 Task: Play online crossword game.
Action: Mouse moved to (485, 368)
Screenshot: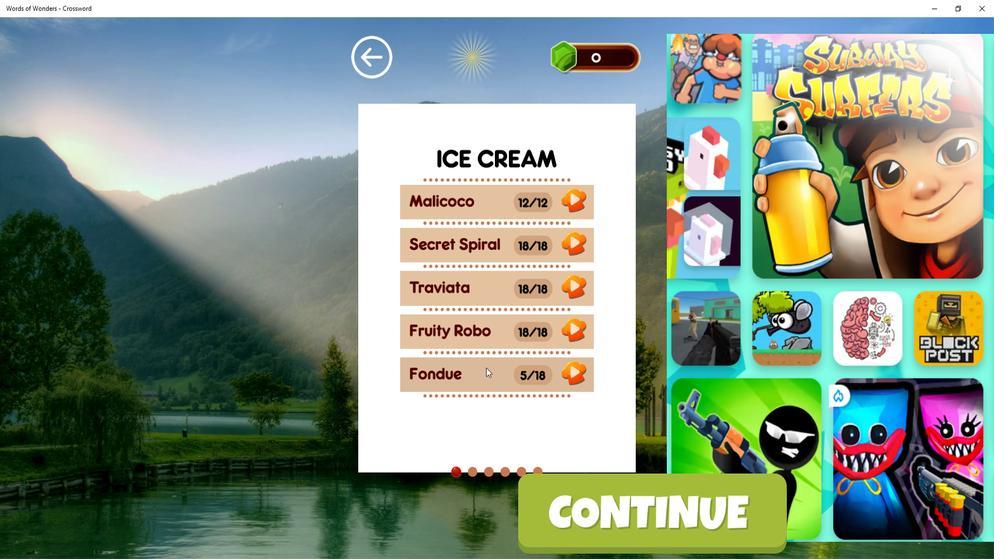 
Action: Mouse pressed left at (485, 368)
Screenshot: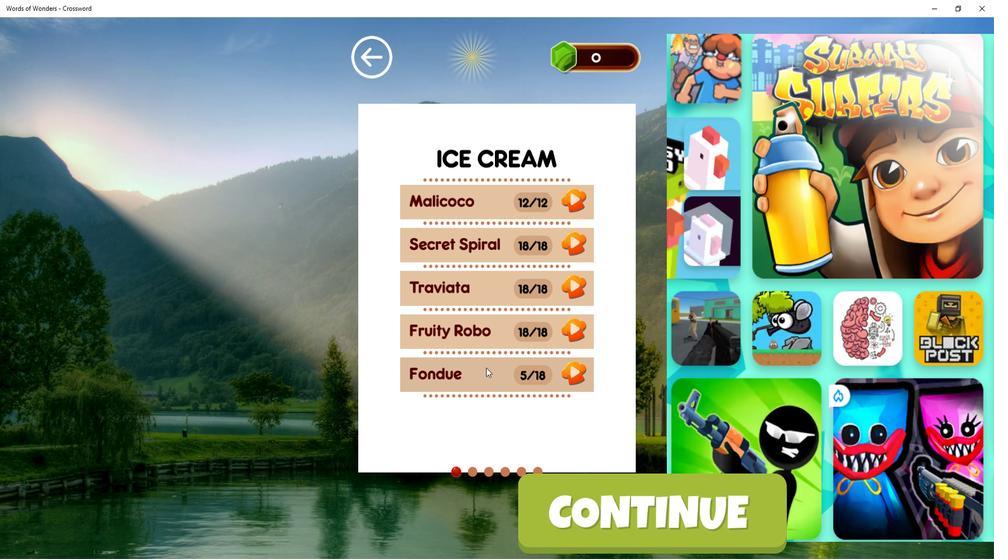 
Action: Mouse moved to (490, 65)
Screenshot: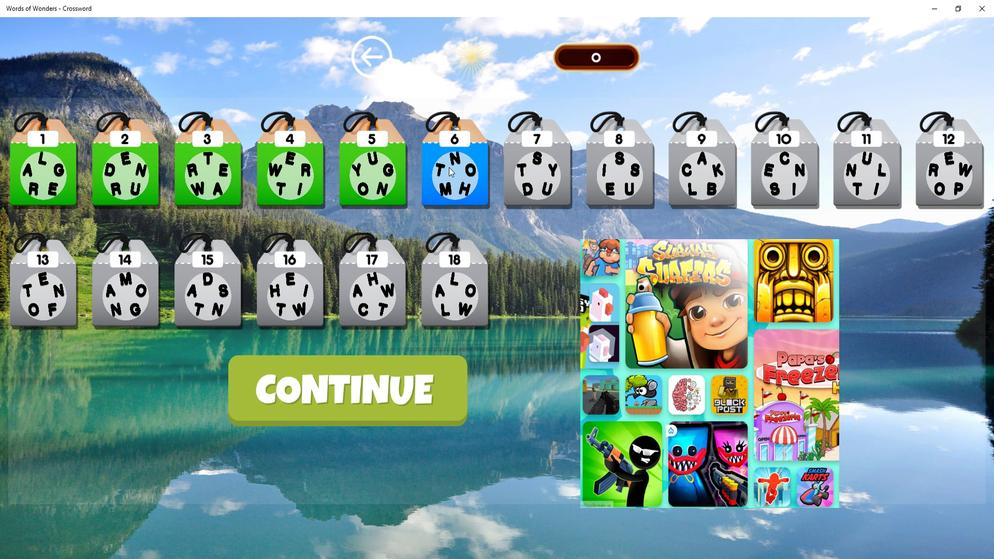 
Action: Mouse pressed left at (490, 65)
Screenshot: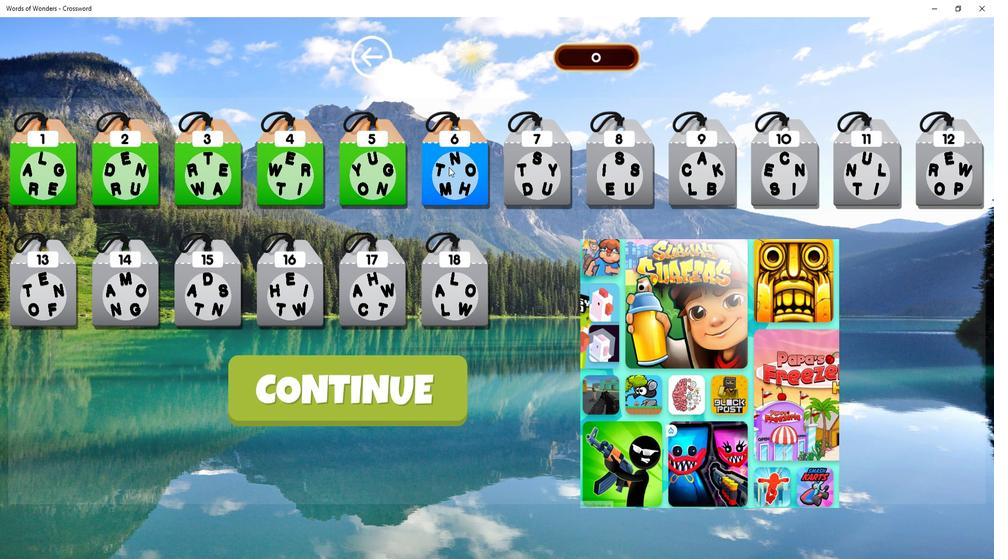 
Action: Mouse moved to (488, 456)
Screenshot: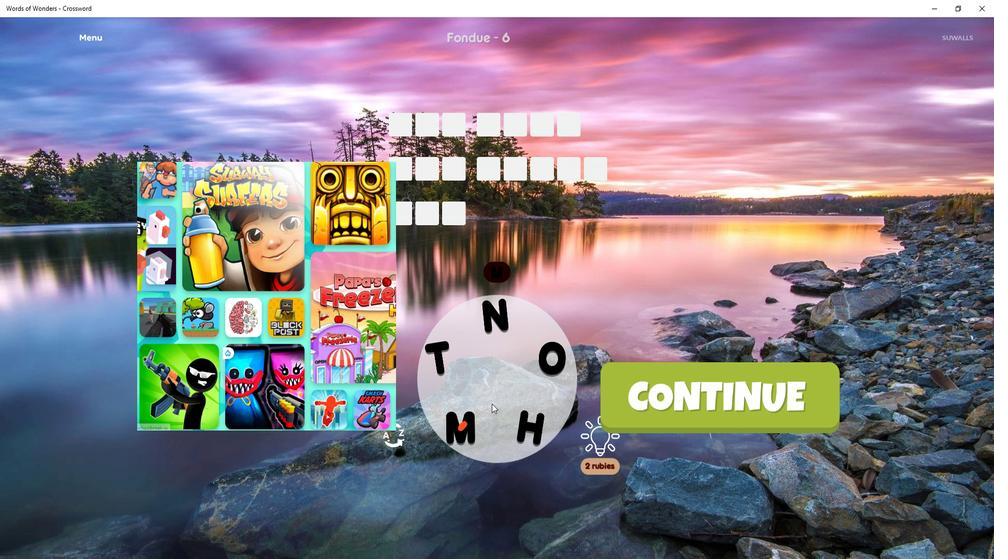 
Action: Mouse pressed left at (488, 456)
Screenshot: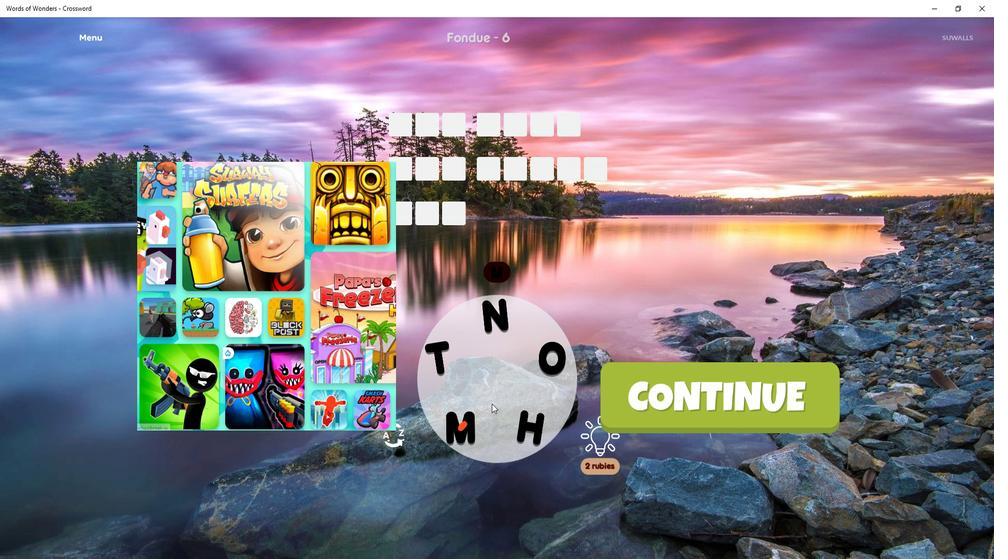 
Action: Mouse moved to (588, 414)
Screenshot: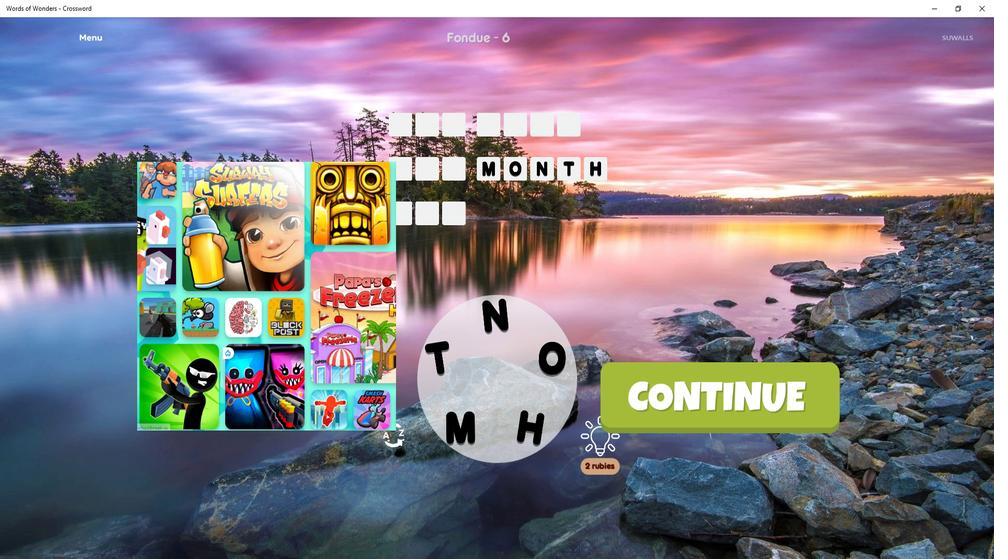 
Action: Mouse scrolled (588, 413) with delta (0, -1)
Screenshot: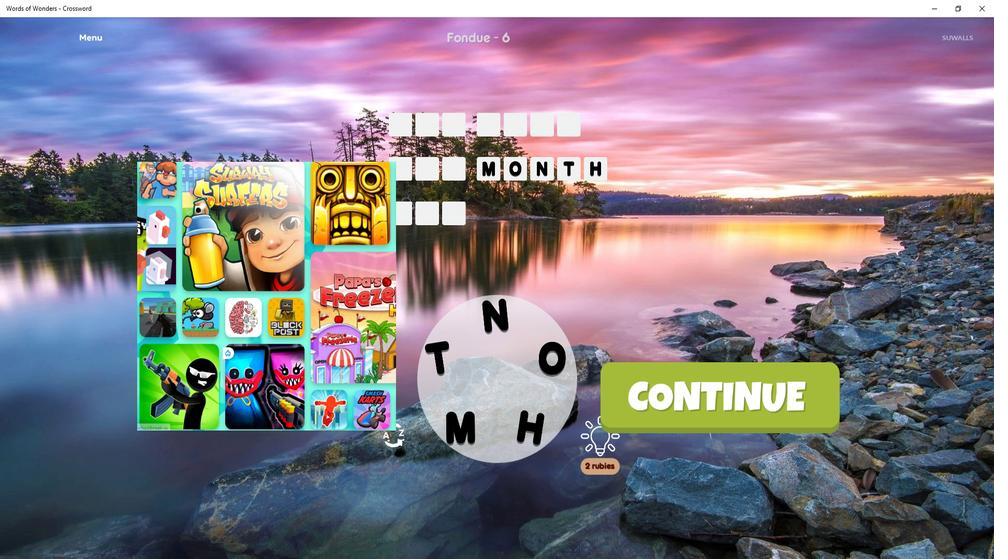 
Action: Mouse moved to (488, 459)
Screenshot: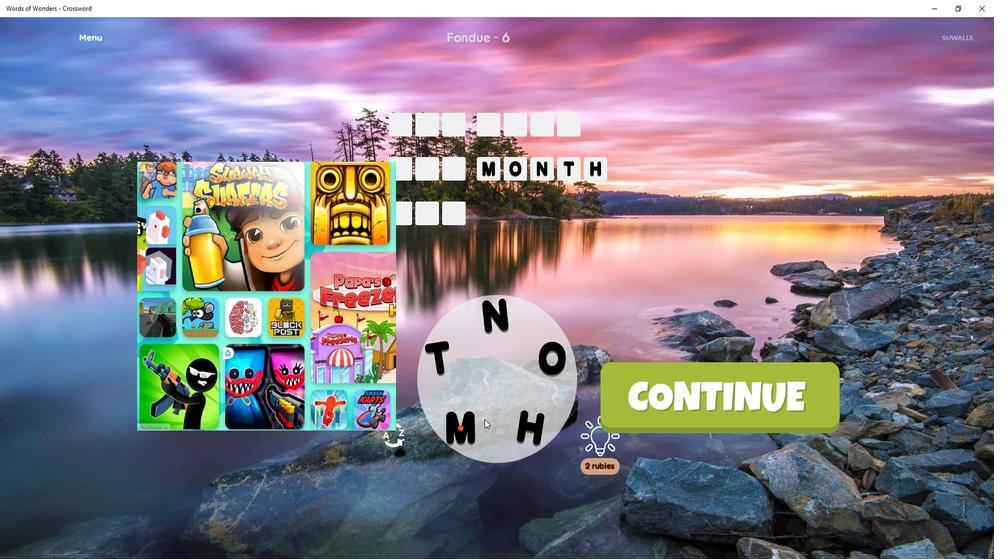 
Action: Mouse pressed left at (488, 459)
Screenshot: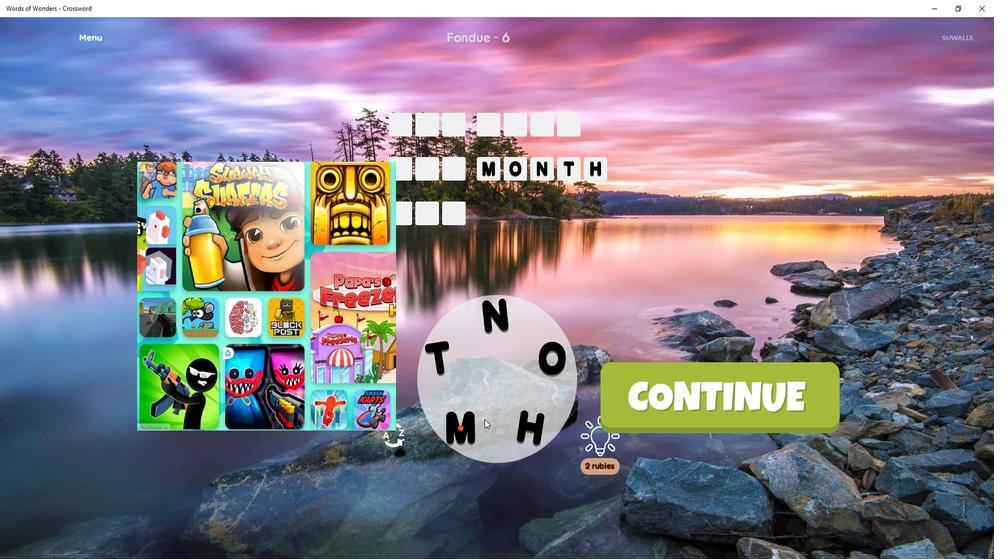 
Action: Mouse moved to (488, 444)
Screenshot: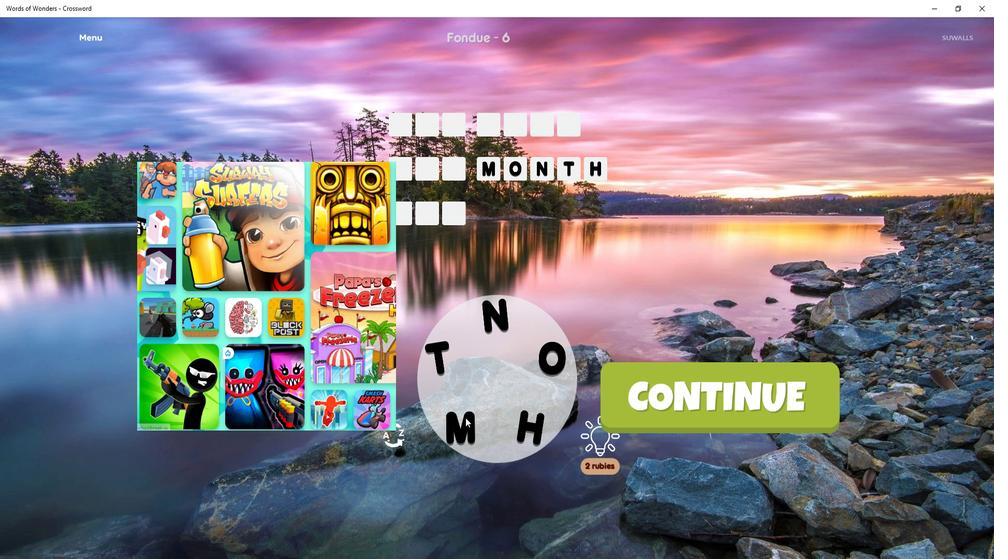 
Action: Mouse pressed left at (488, 444)
Screenshot: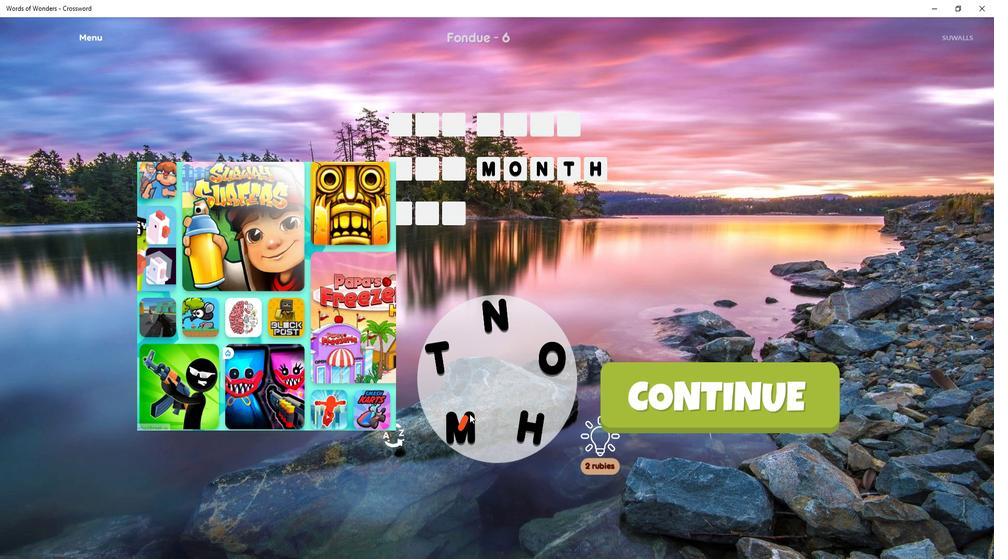 
Action: Mouse moved to (488, 447)
Screenshot: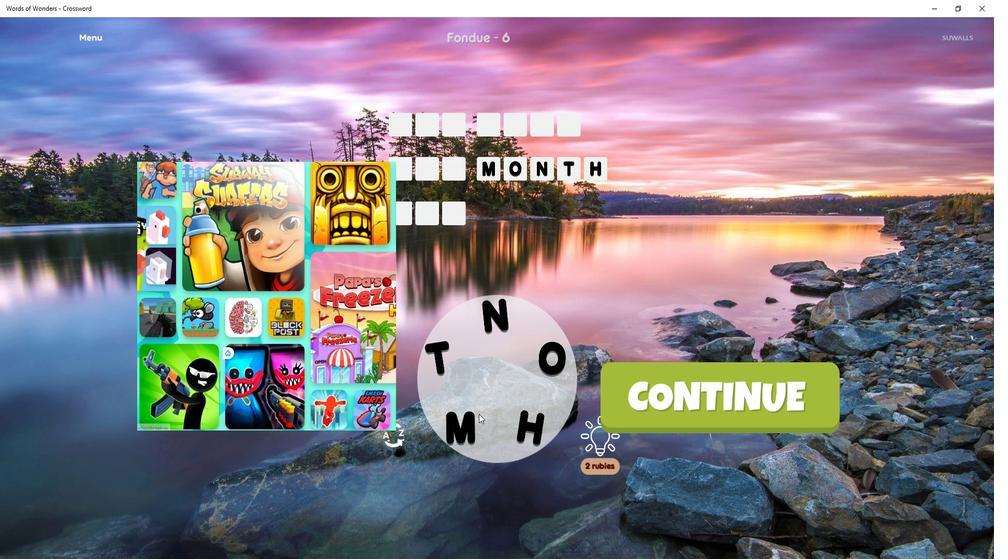 
Action: Mouse pressed left at (488, 447)
Screenshot: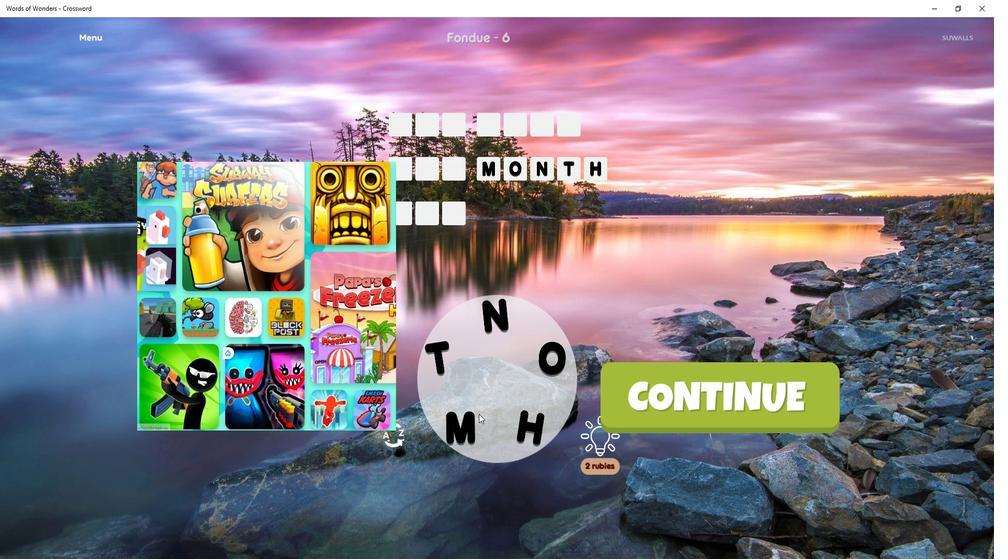 
Action: Mouse moved to (491, 360)
Screenshot: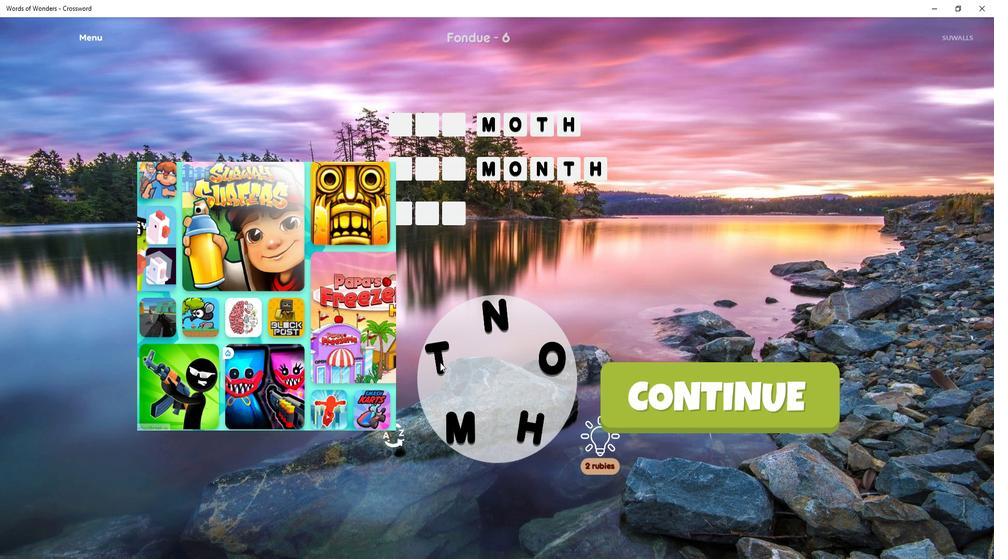 
Action: Mouse pressed left at (491, 360)
Screenshot: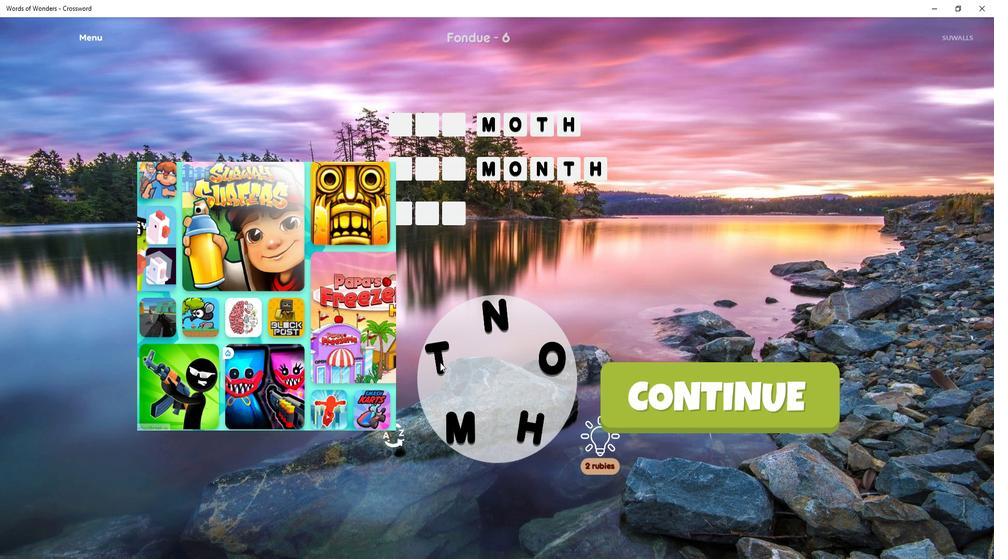 
Action: Mouse moved to (483, 279)
Screenshot: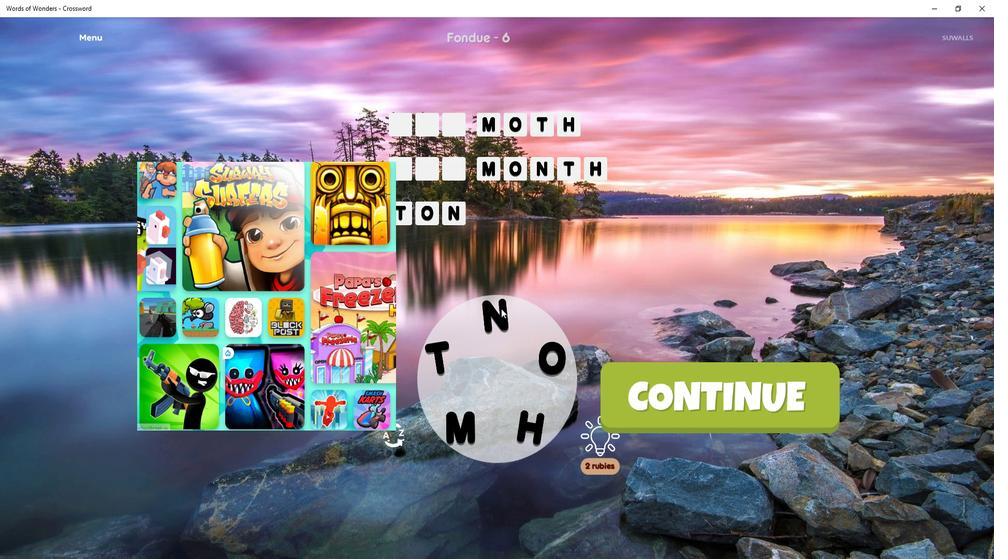
Action: Mouse pressed left at (483, 279)
Screenshot: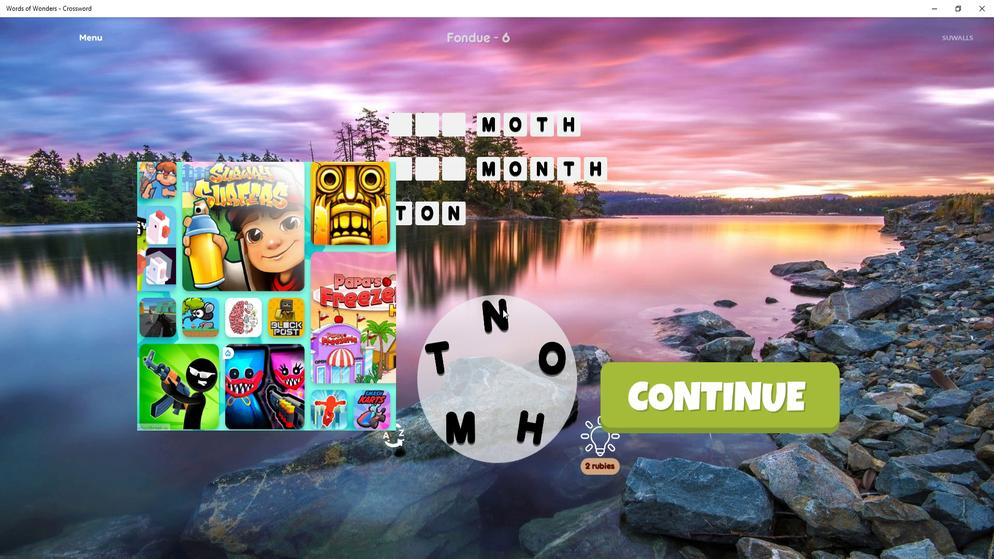 
Action: Mouse moved to (484, 286)
Screenshot: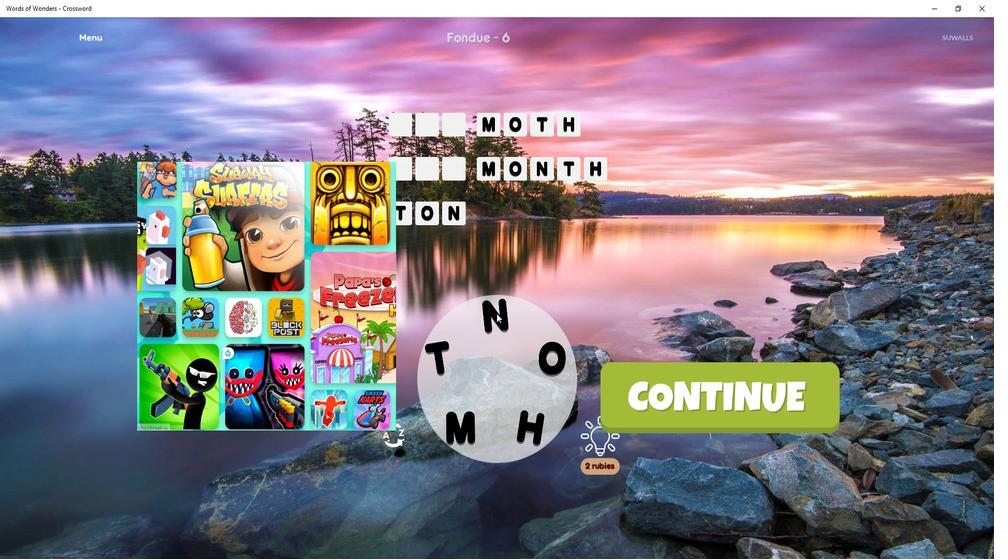 
Action: Mouse pressed left at (484, 286)
Screenshot: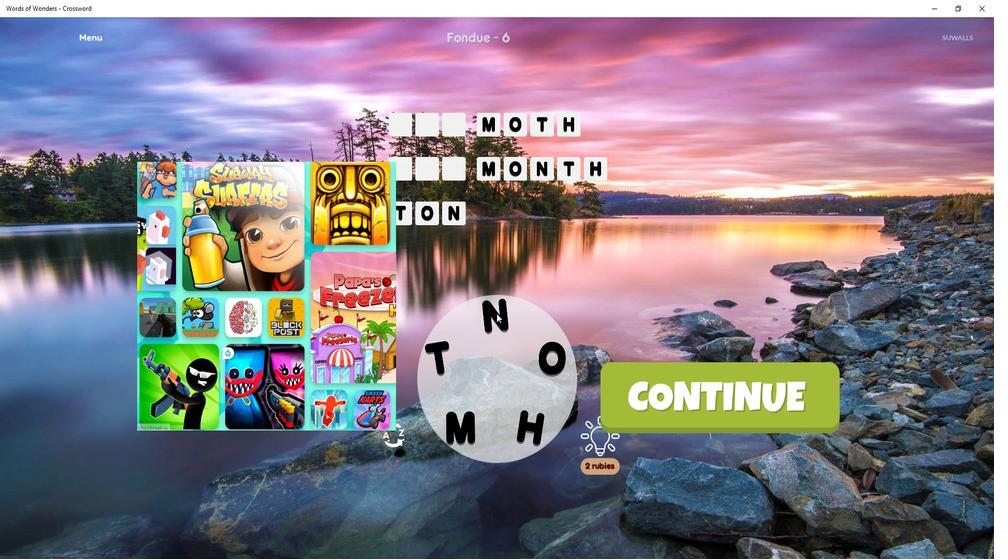 
Action: Mouse moved to (479, 457)
Screenshot: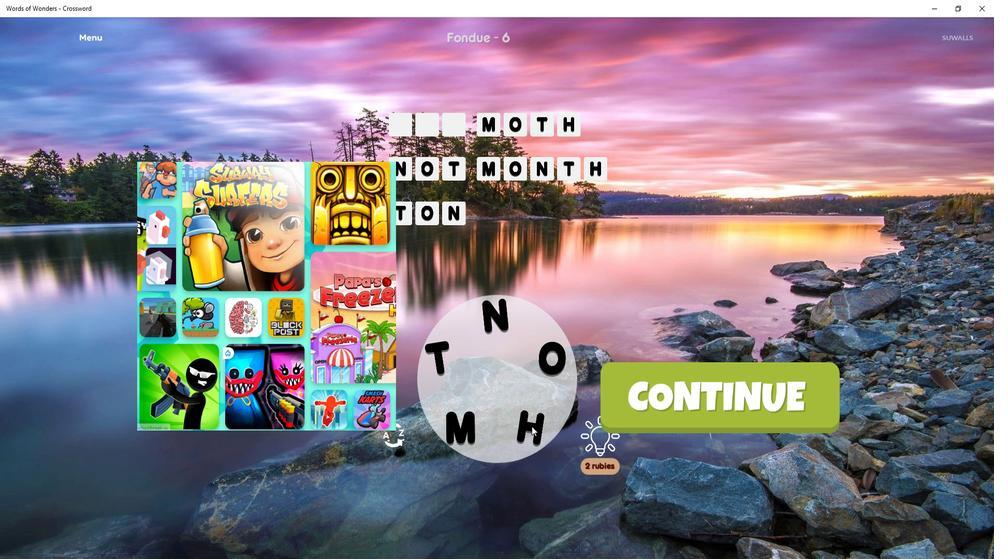 
Action: Mouse pressed left at (479, 457)
Screenshot: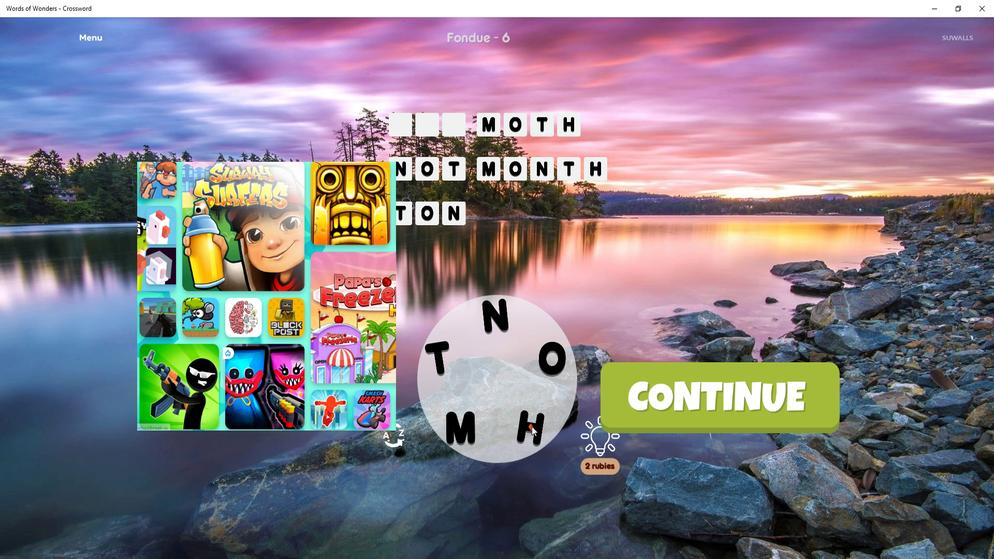 
Action: Mouse moved to (484, 288)
Screenshot: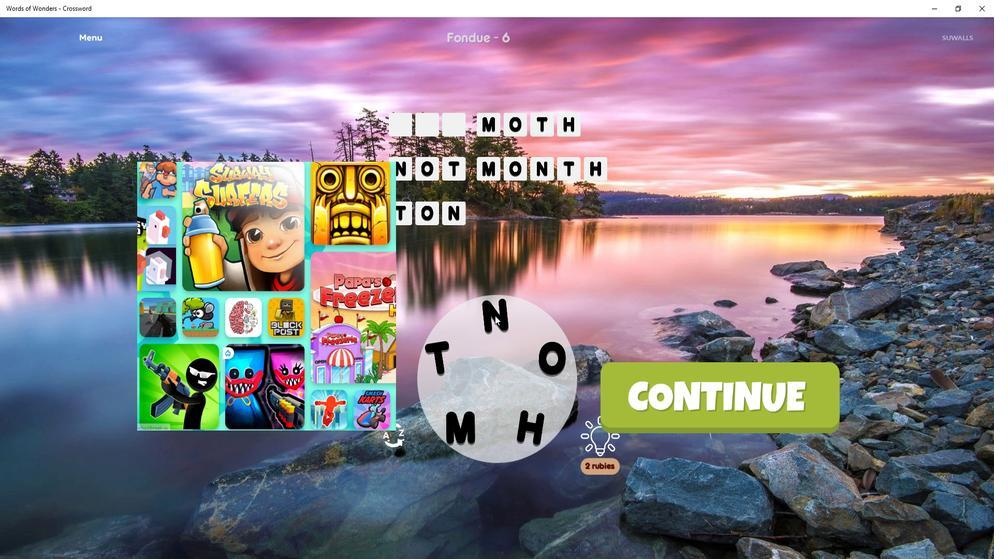
Action: Mouse pressed left at (484, 288)
Screenshot: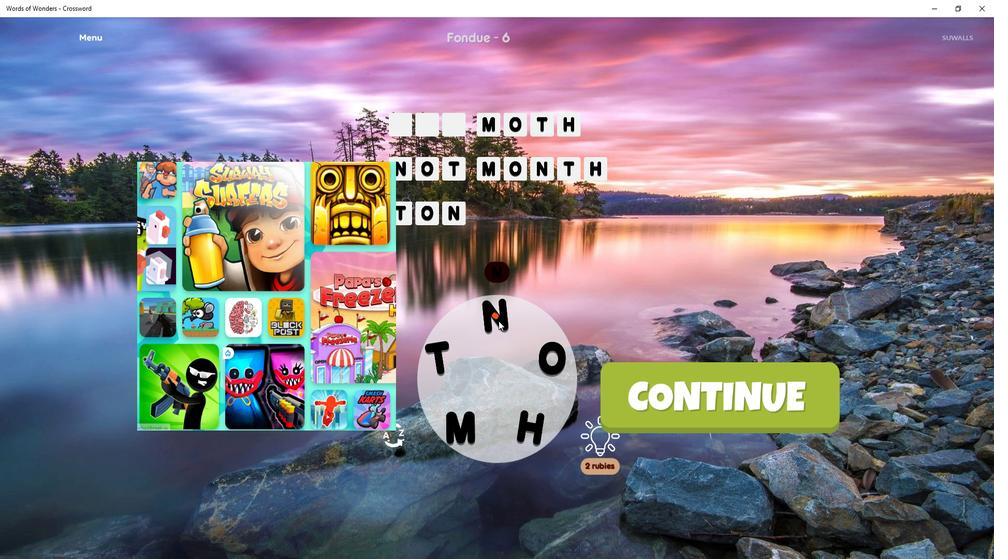 
Action: Mouse moved to (491, 333)
Screenshot: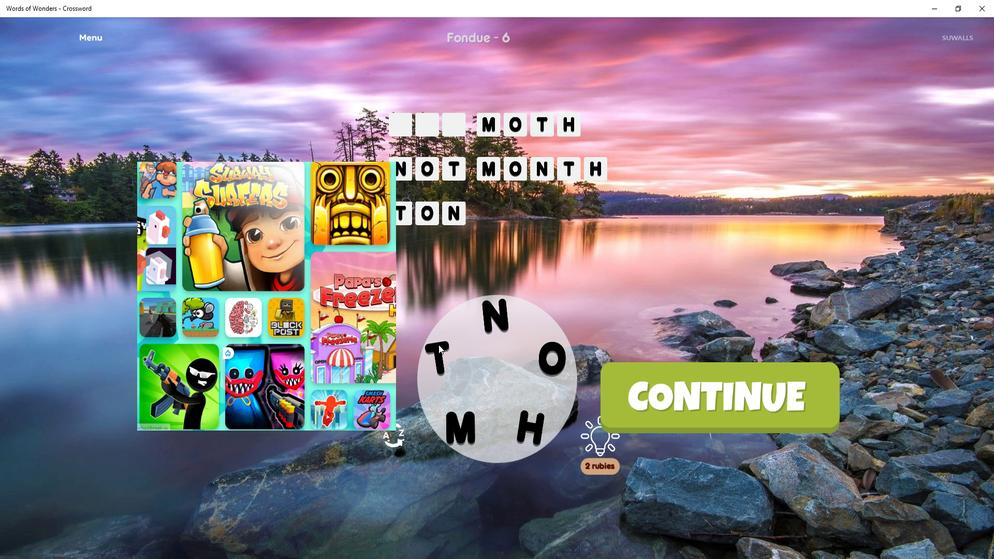 
Action: Mouse pressed left at (491, 333)
Screenshot: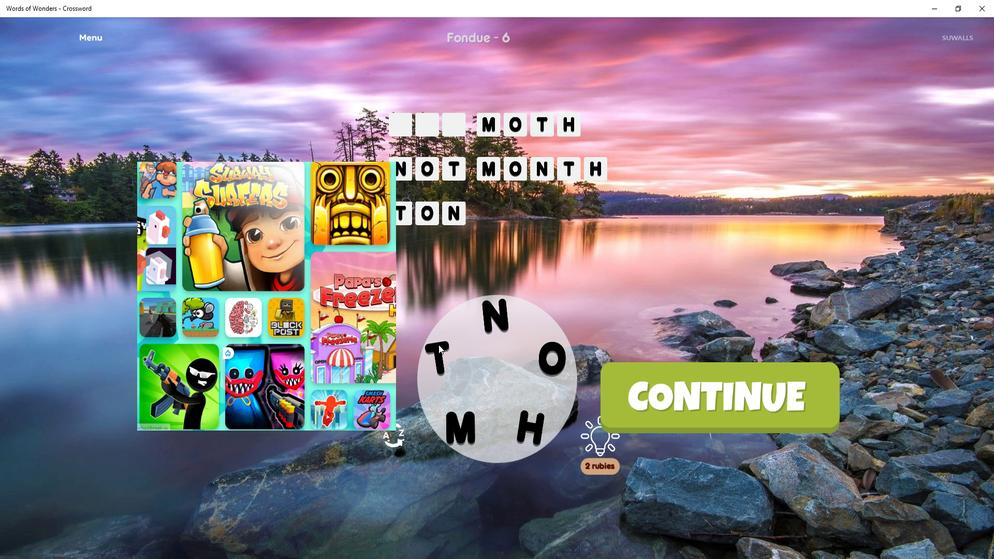 
Action: Mouse moved to (491, 353)
Screenshot: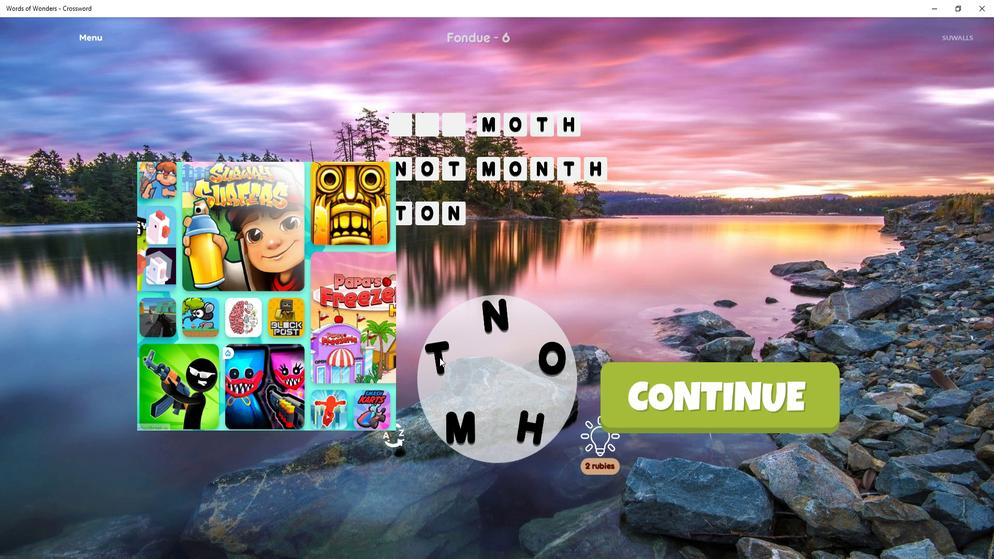 
Action: Mouse pressed left at (491, 353)
Screenshot: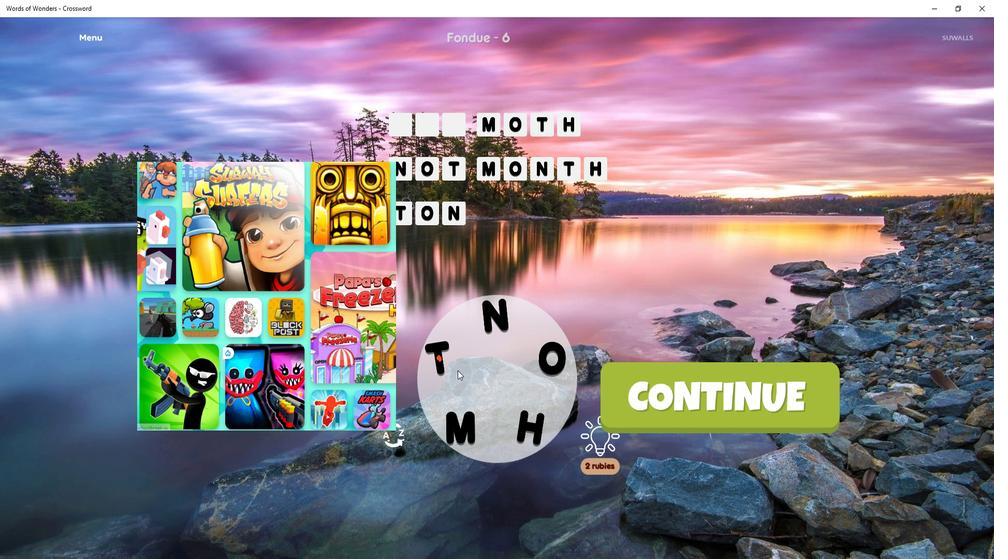 
Action: Mouse moved to (484, 289)
Screenshot: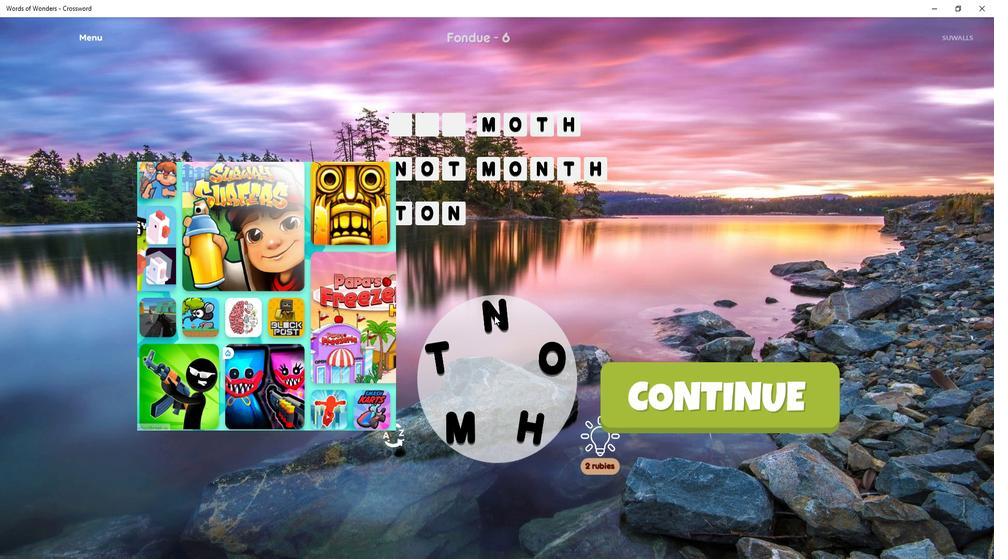 
Action: Mouse pressed left at (484, 289)
Screenshot: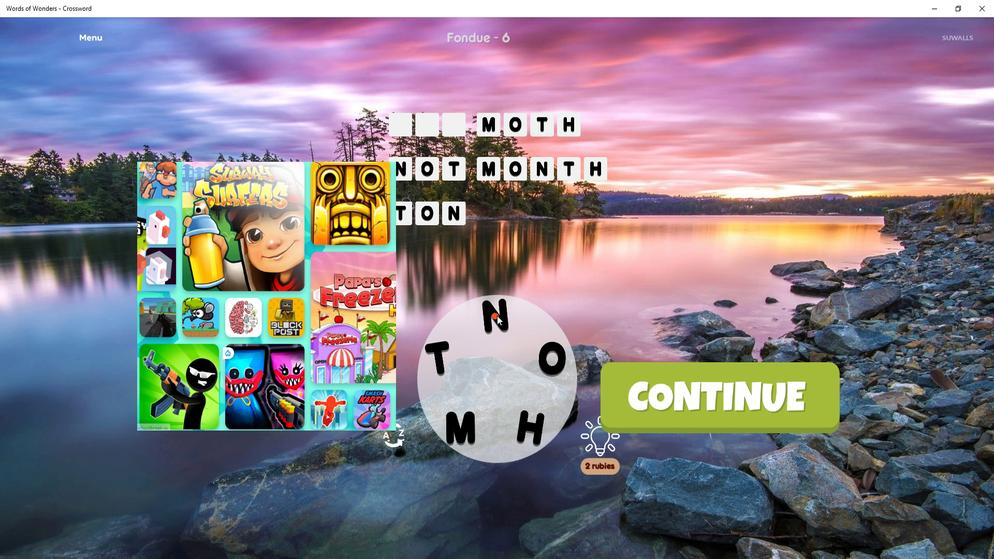 
Action: Mouse moved to (491, 354)
Screenshot: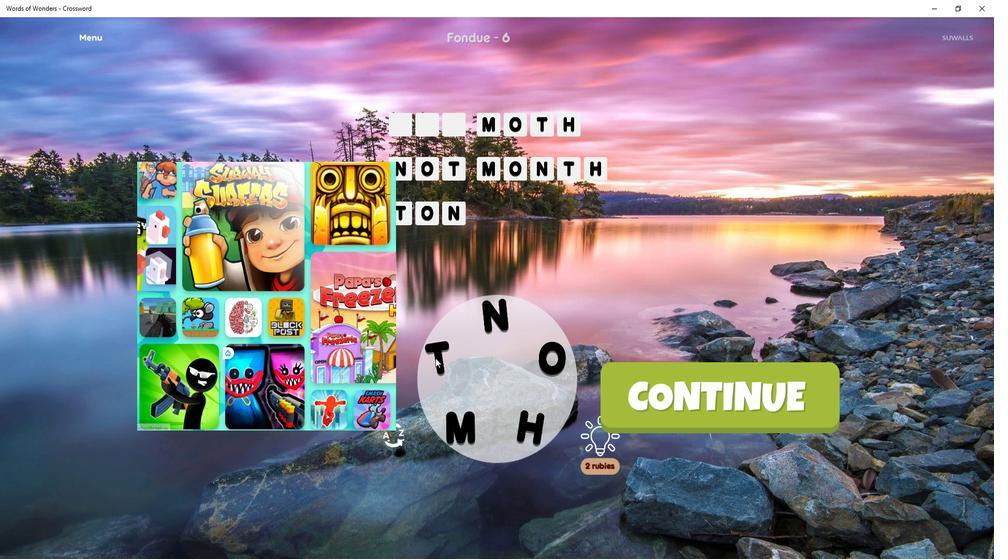 
Action: Mouse pressed left at (491, 354)
Screenshot: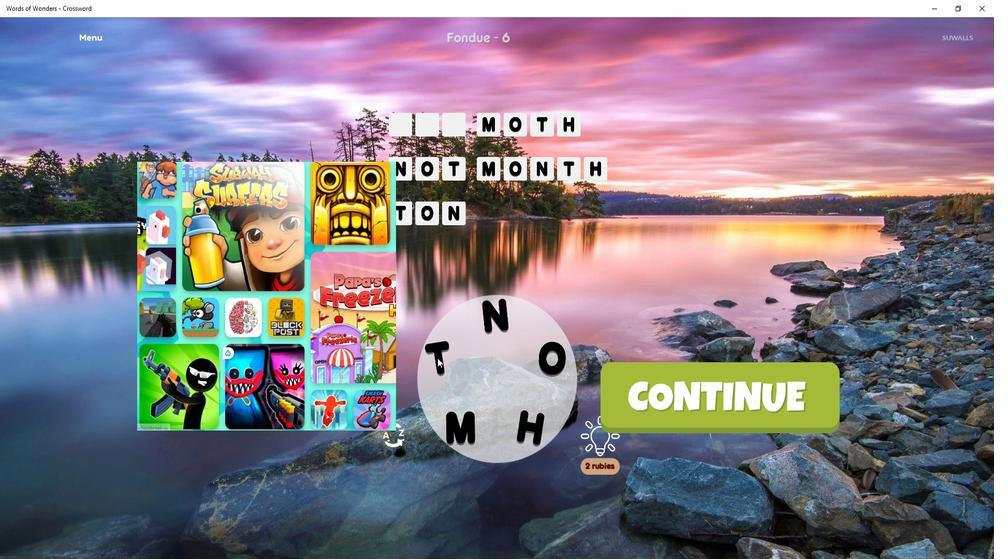 
Action: Mouse moved to (491, 354)
Screenshot: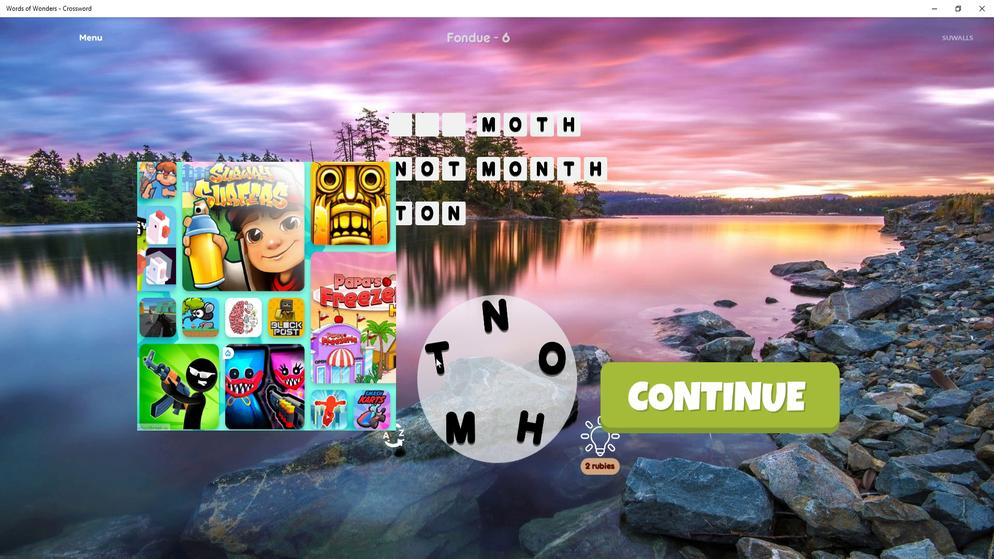 
Action: Mouse pressed left at (491, 354)
Screenshot: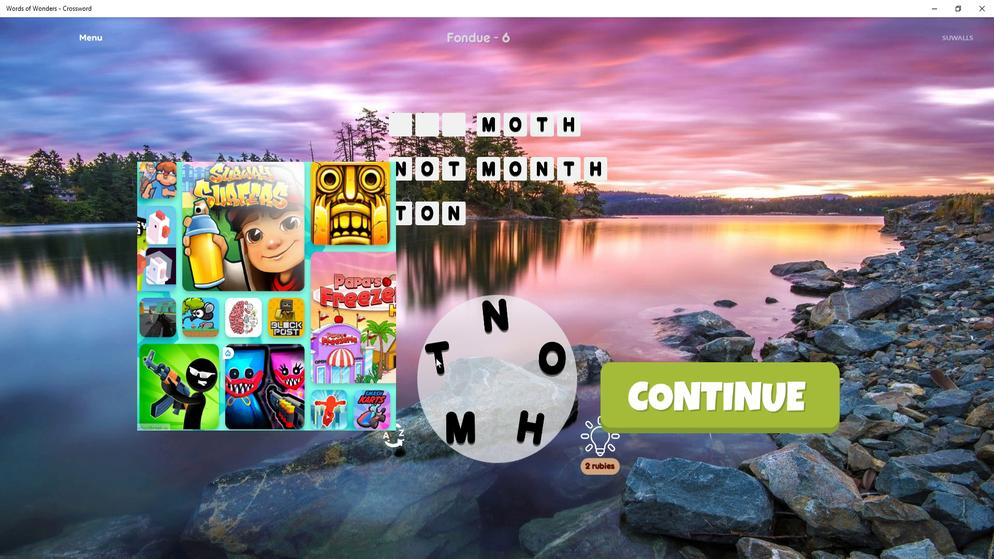 
Action: Mouse moved to (491, 361)
Screenshot: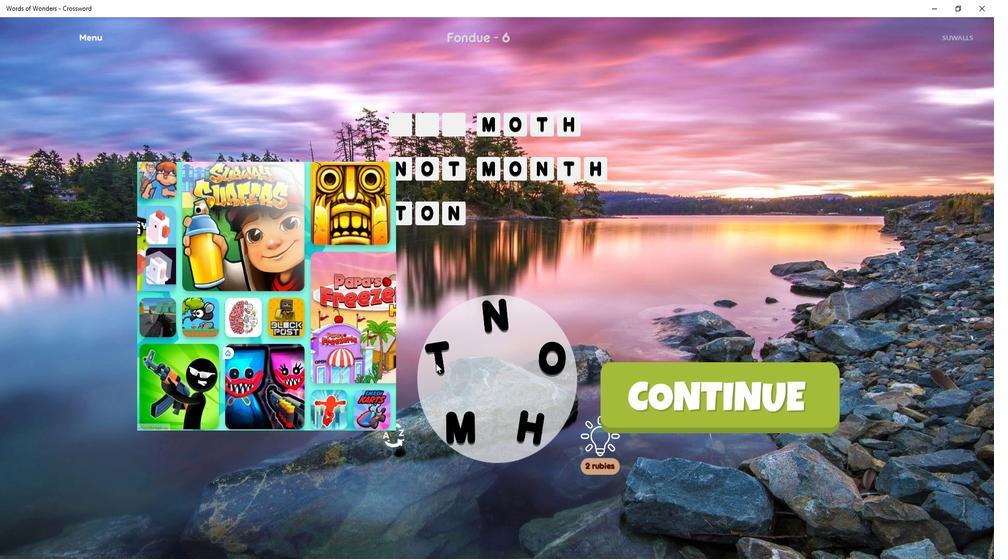
Action: Mouse pressed left at (491, 361)
Screenshot: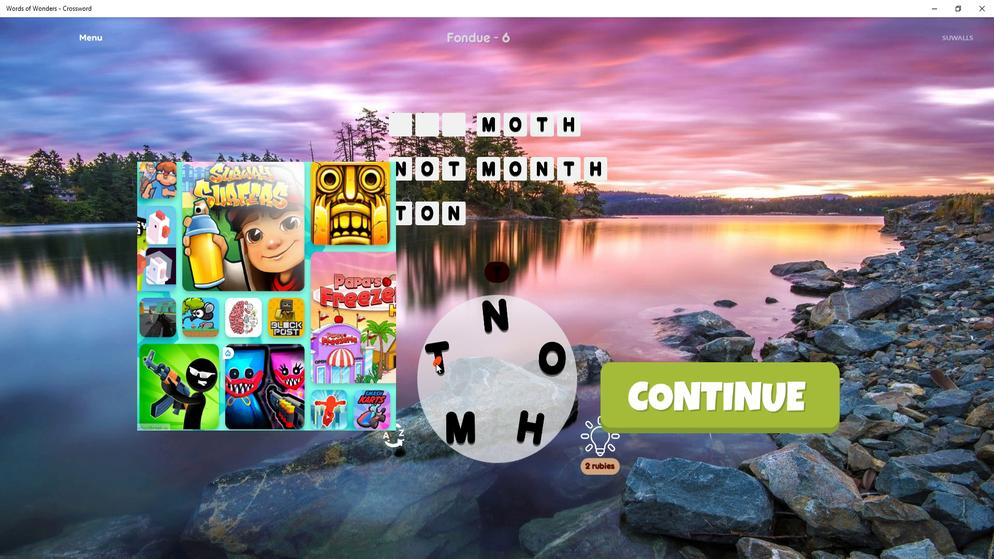 
Action: Mouse moved to (484, 281)
Screenshot: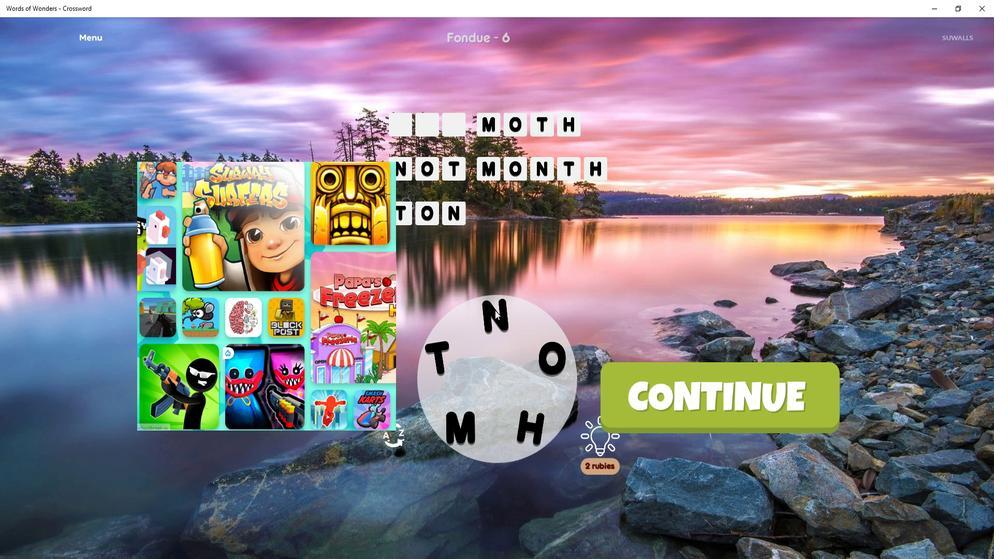 
Action: Mouse pressed left at (484, 281)
Screenshot: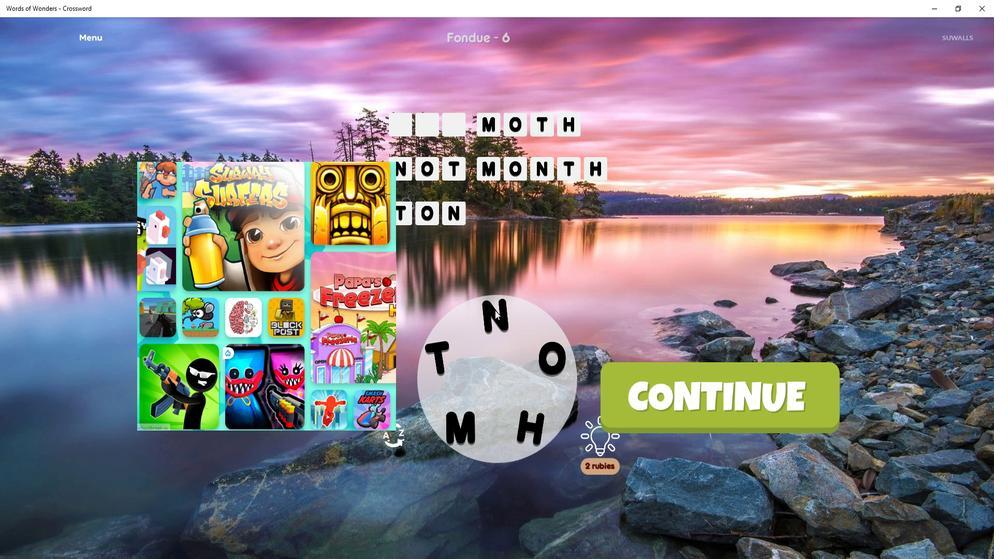 
Action: Mouse moved to (483, 301)
Screenshot: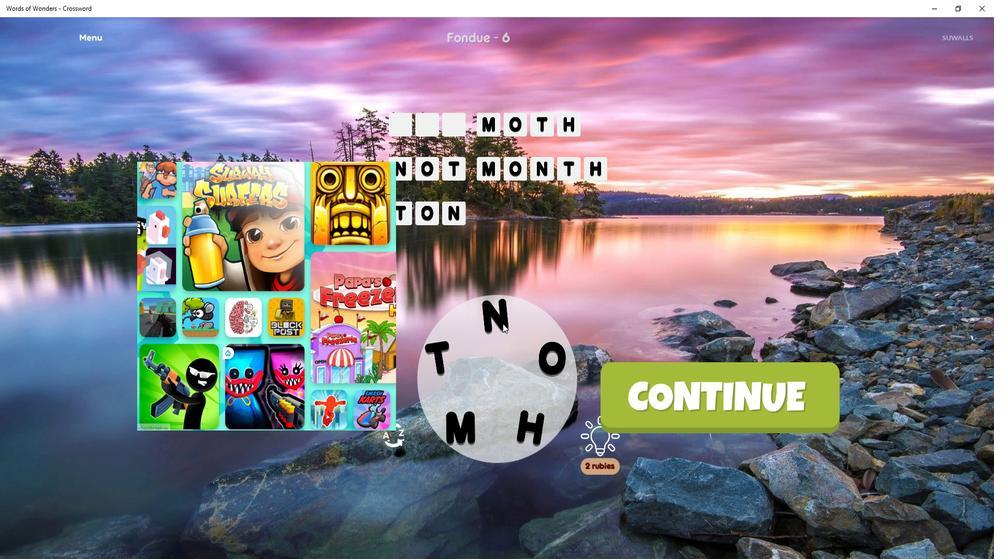 
Action: Mouse pressed left at (483, 301)
Screenshot: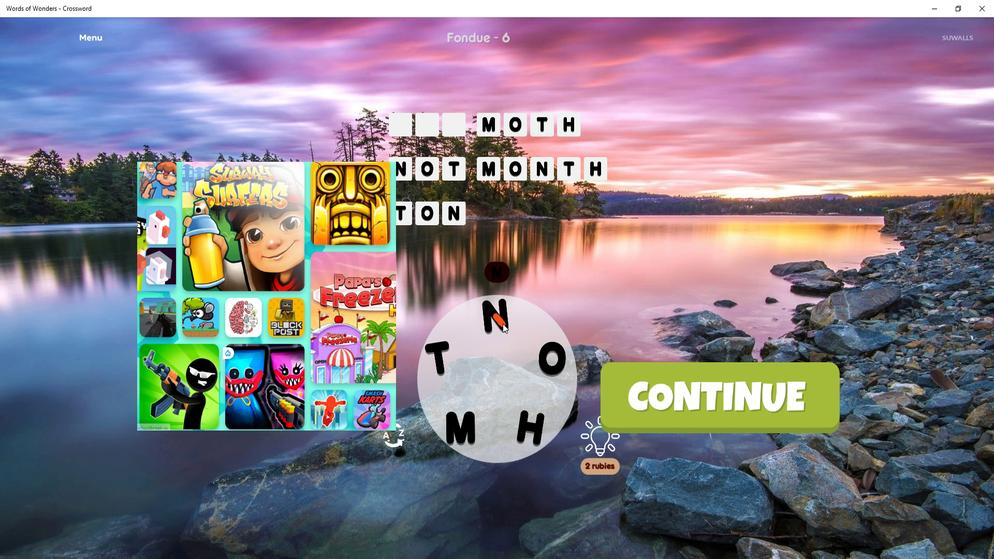 
Action: Mouse moved to (480, 470)
Screenshot: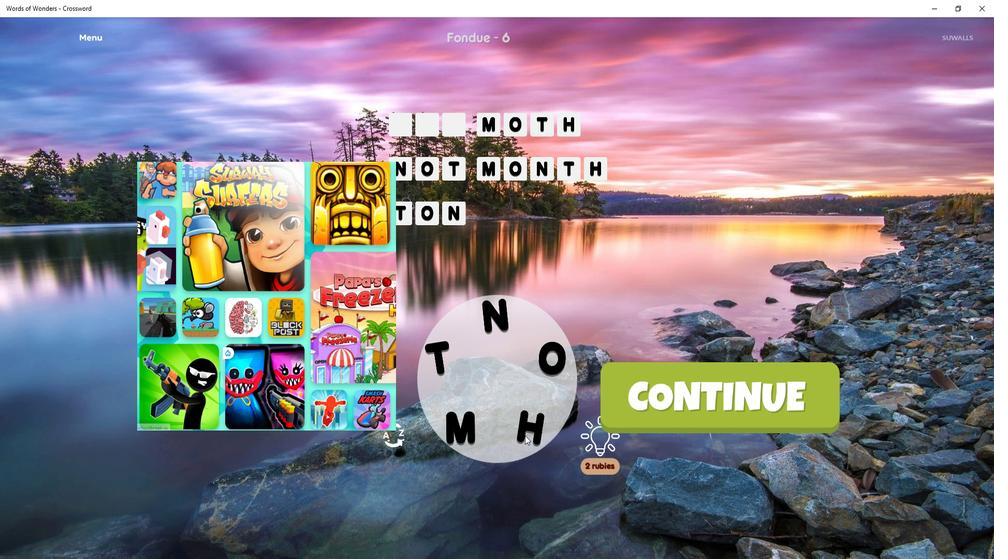 
Action: Mouse pressed left at (480, 470)
Screenshot: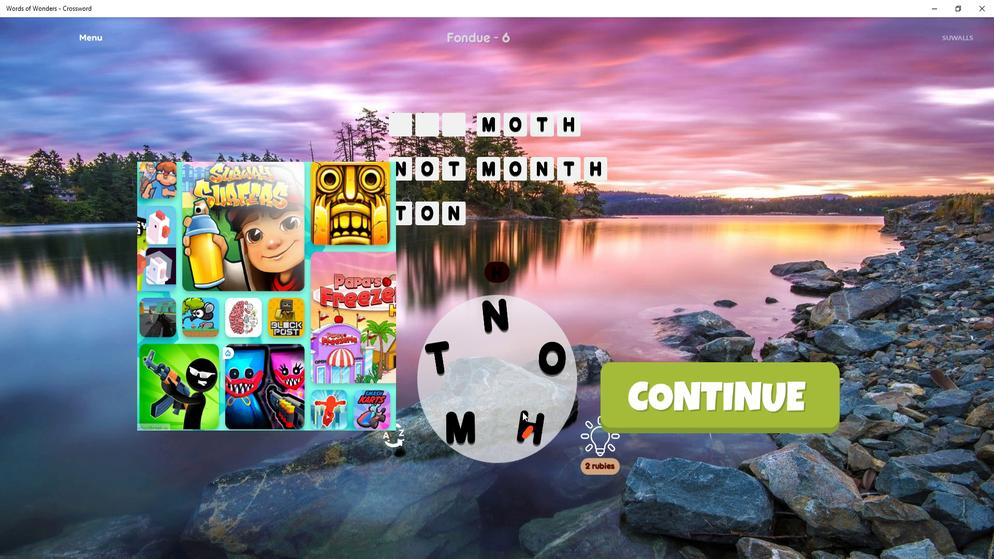
Action: Mouse moved to (488, 466)
Screenshot: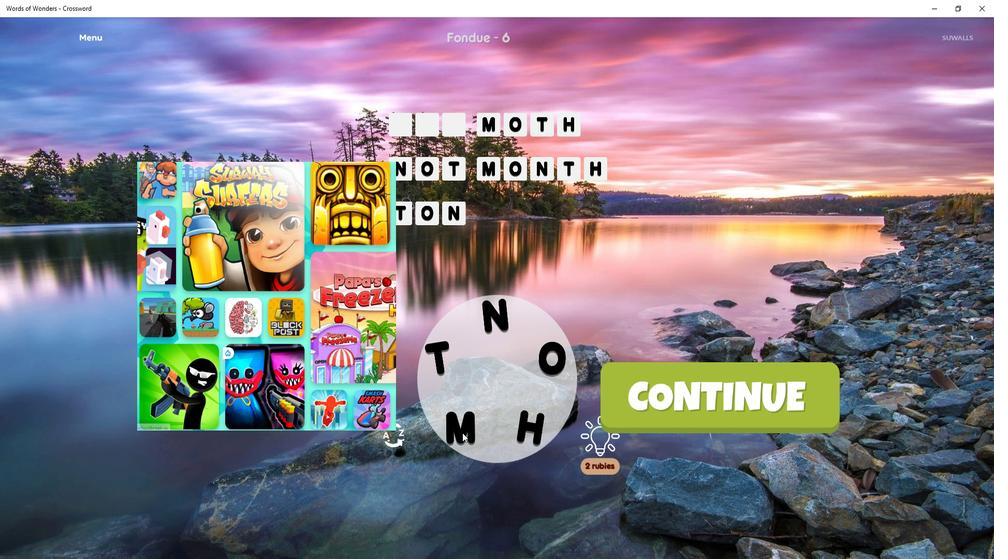 
Action: Mouse pressed left at (488, 466)
Screenshot: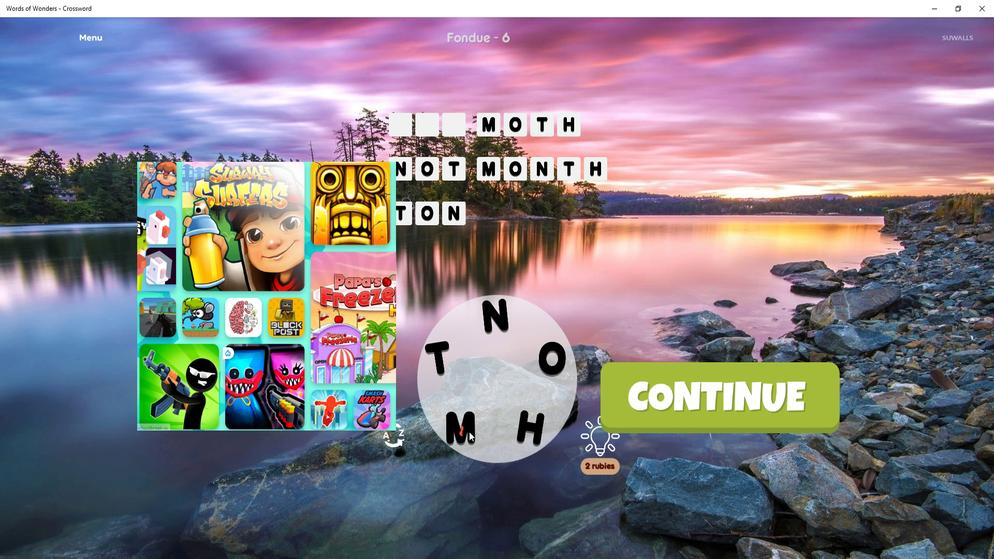 
Action: Mouse moved to (479, 470)
Screenshot: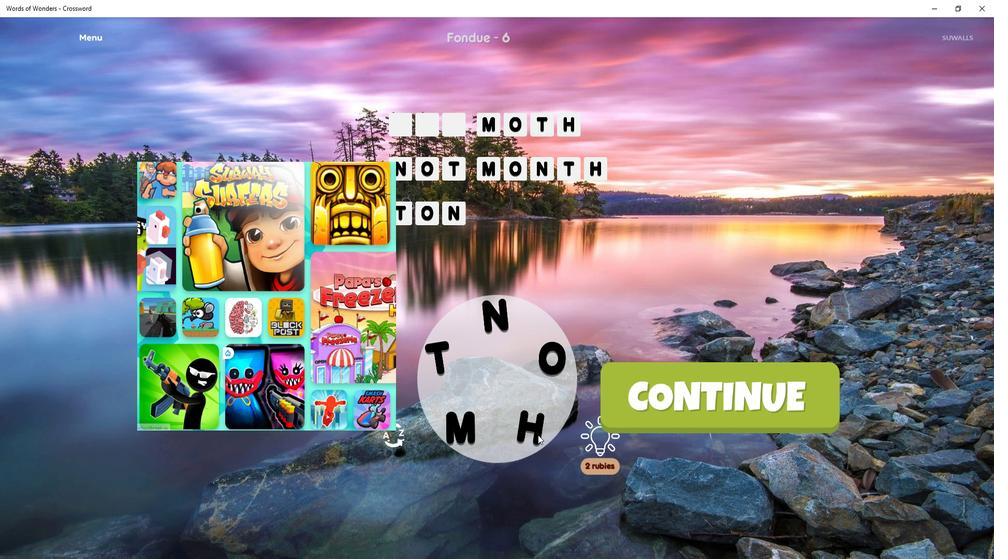 
Action: Mouse pressed left at (479, 470)
Screenshot: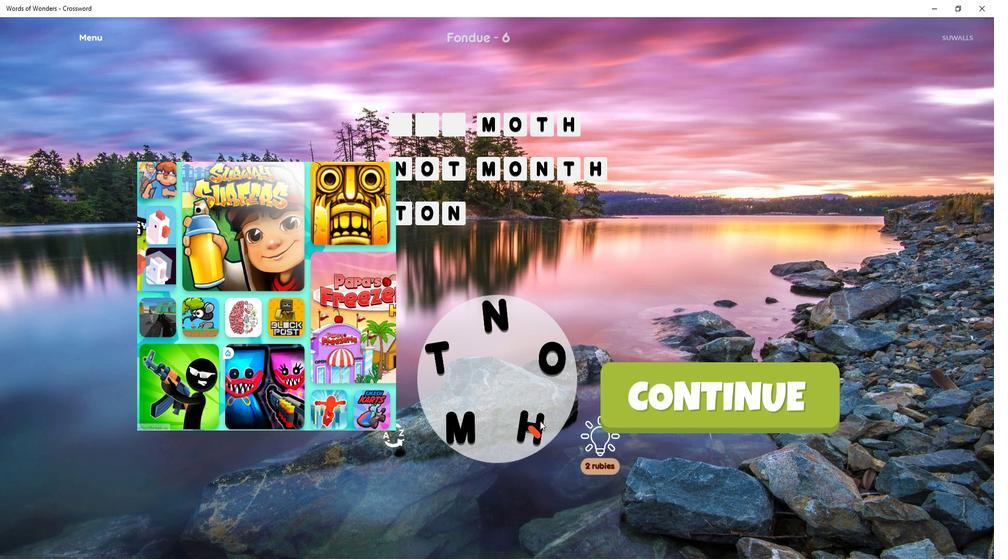 
Action: Mouse moved to (485, 251)
Screenshot: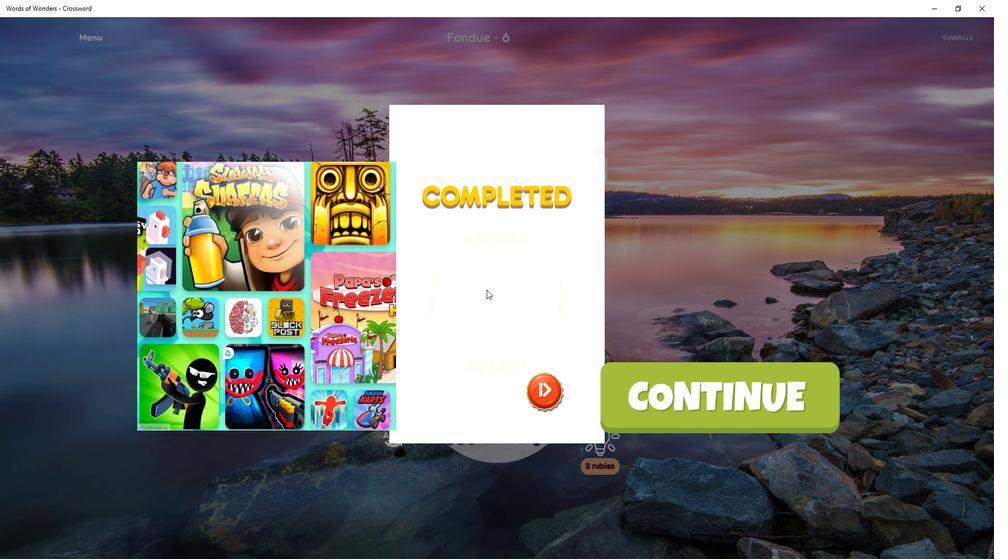 
